 Task: In the  document Readingplan.rtf Change font size of watermark '120' and place the watermark  'Horizontally'. Insert footer and write www.stellar.com
Action: Mouse moved to (378, 524)
Screenshot: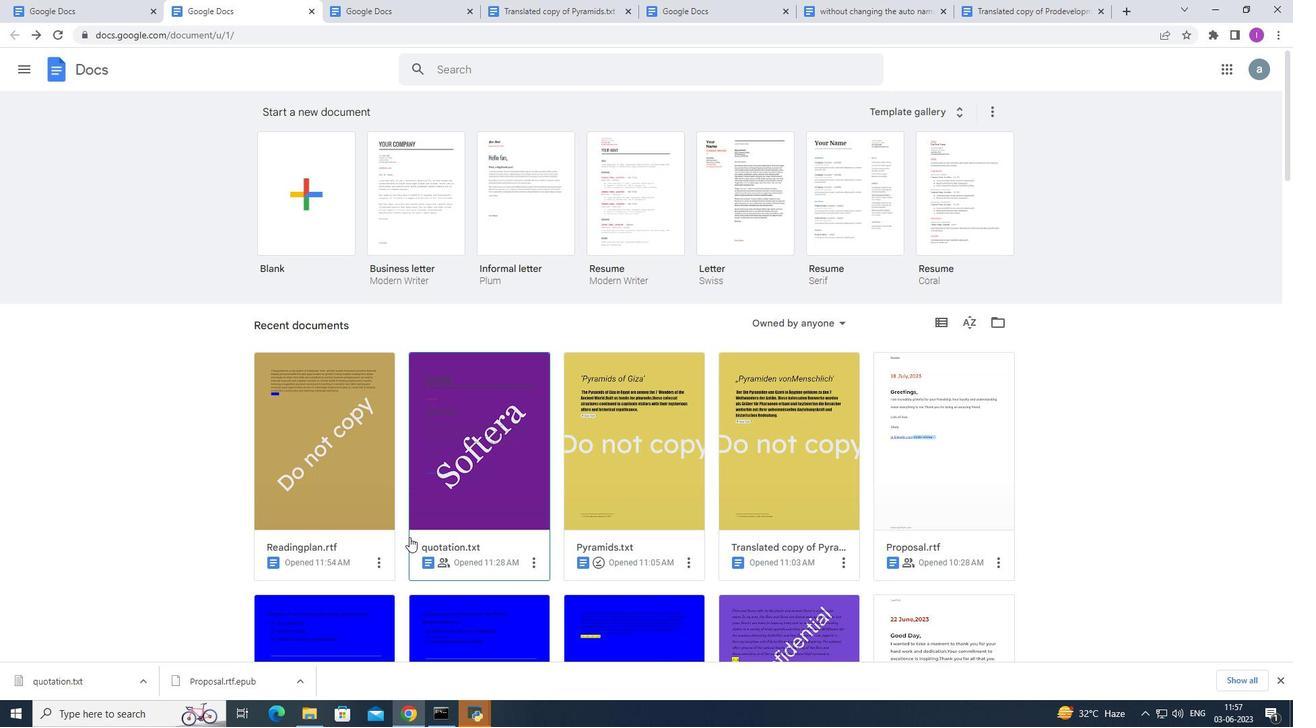 
Action: Mouse pressed left at (378, 524)
Screenshot: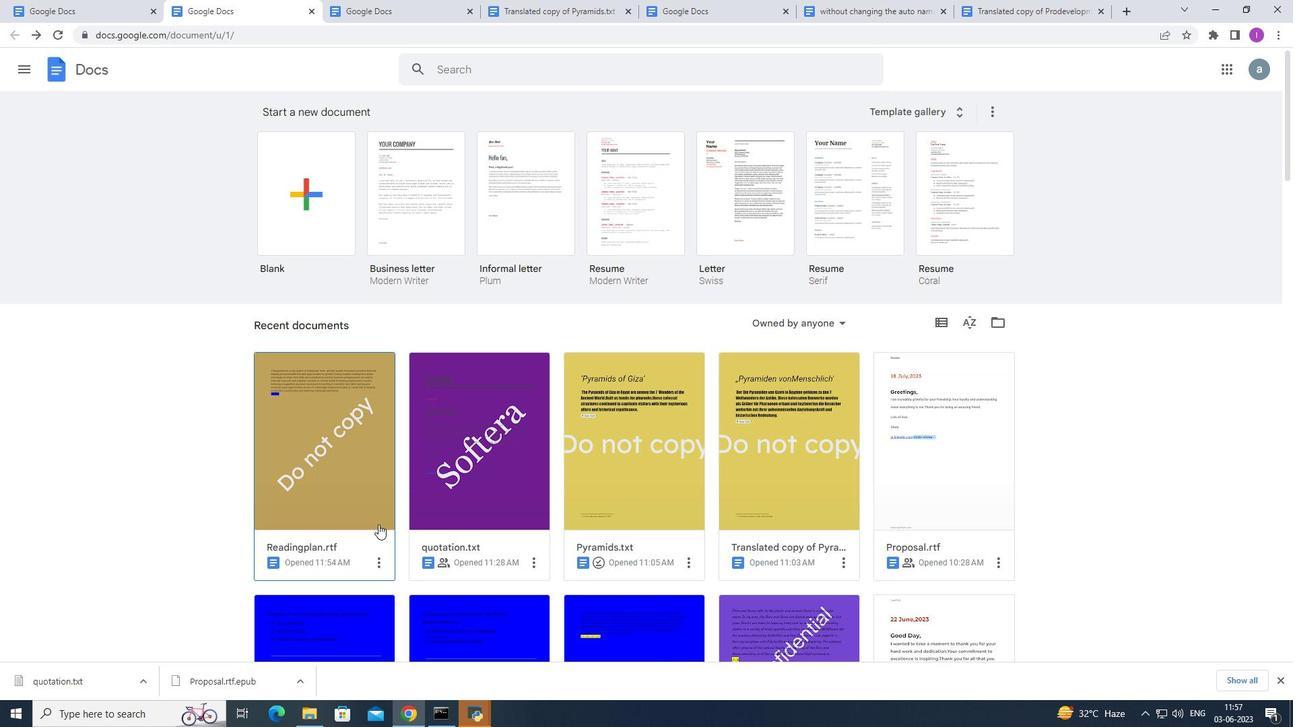 
Action: Mouse moved to (134, 73)
Screenshot: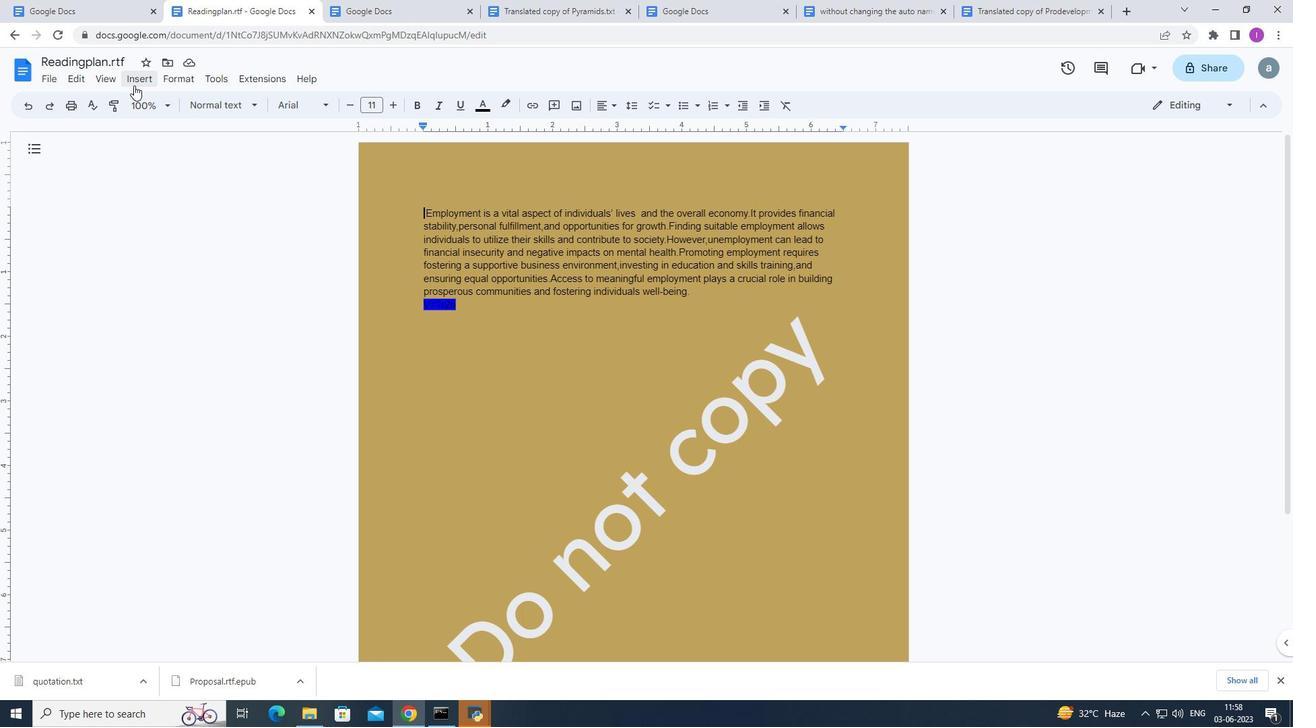 
Action: Mouse pressed left at (134, 73)
Screenshot: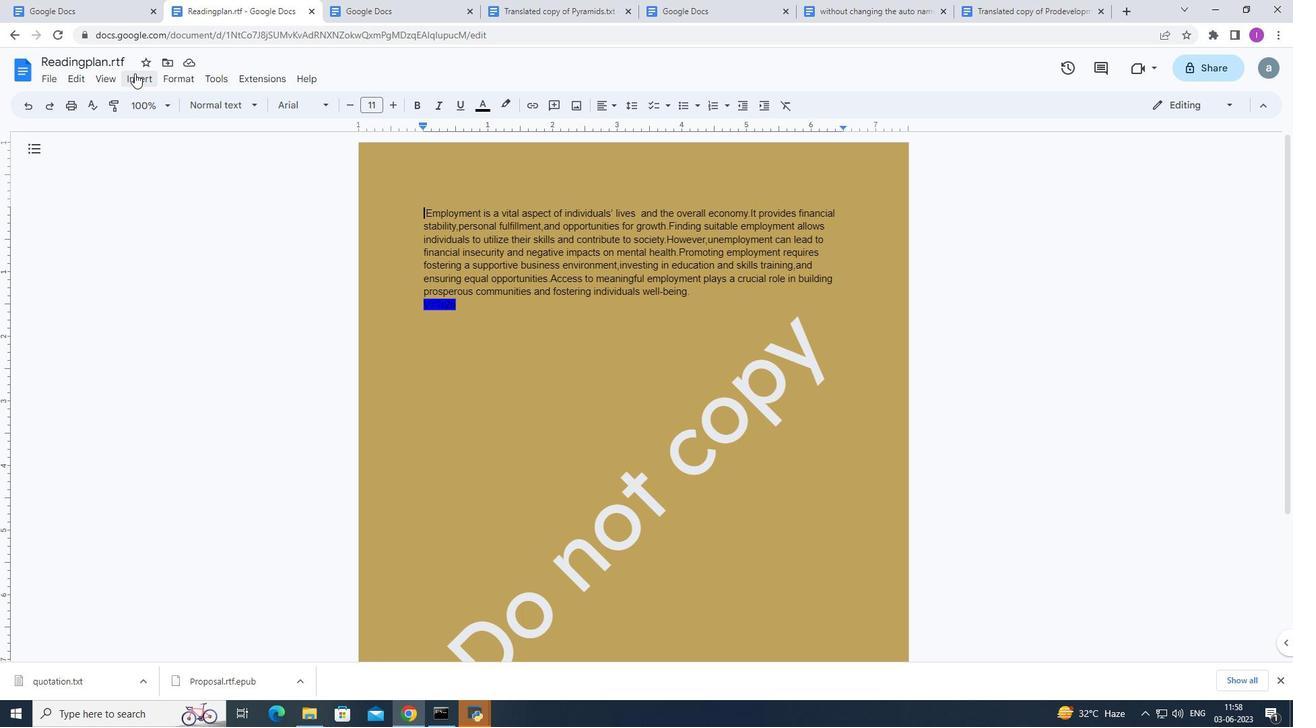 
Action: Mouse moved to (168, 392)
Screenshot: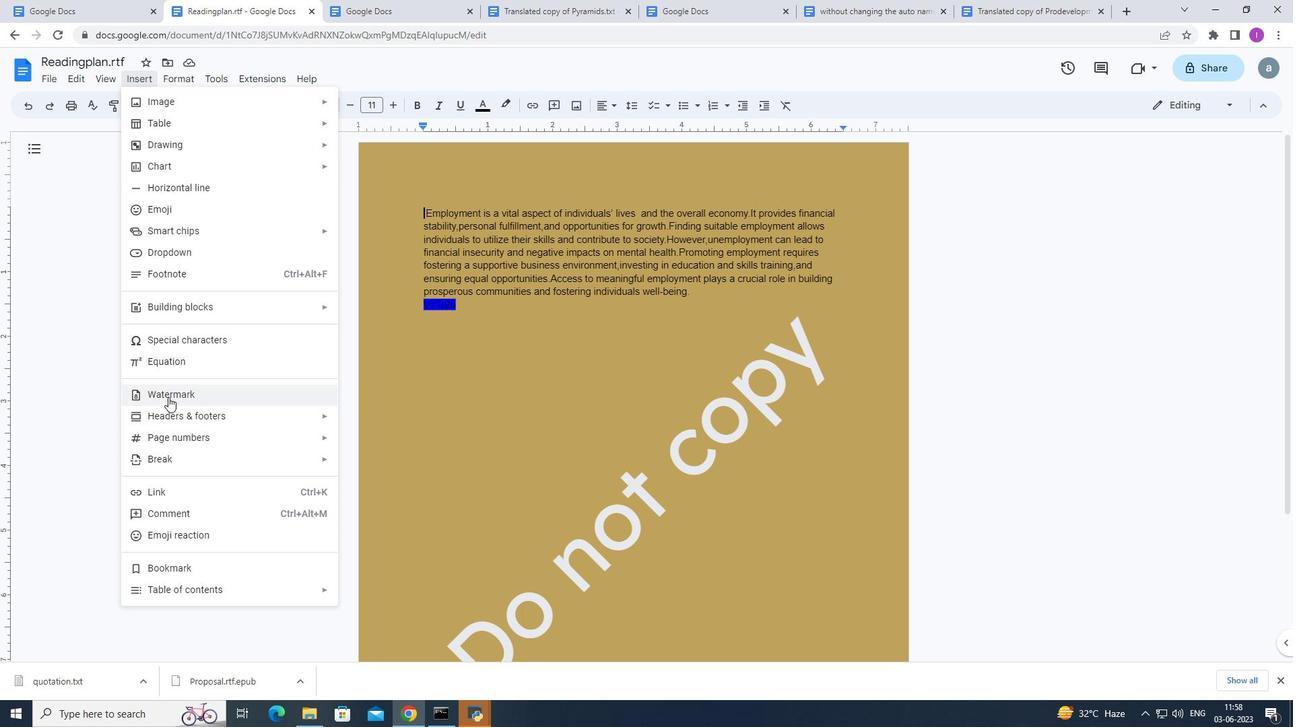 
Action: Mouse pressed left at (168, 392)
Screenshot: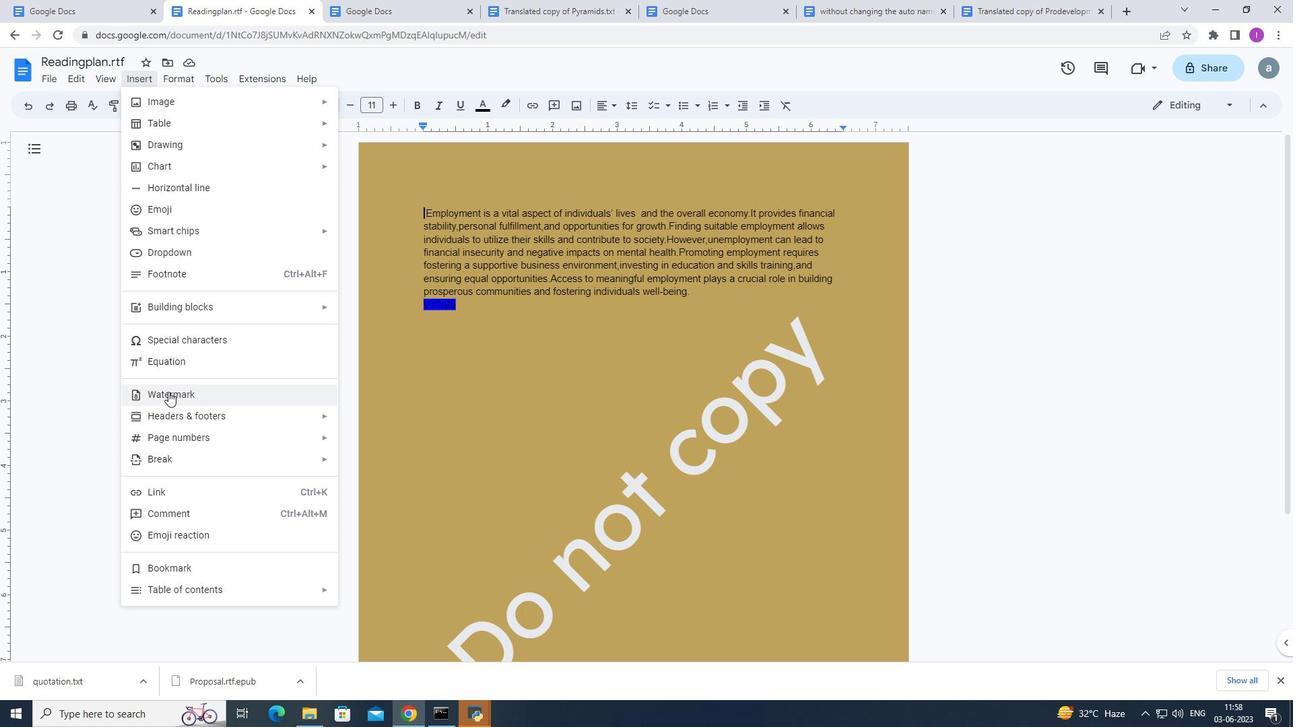 
Action: Mouse moved to (1176, 365)
Screenshot: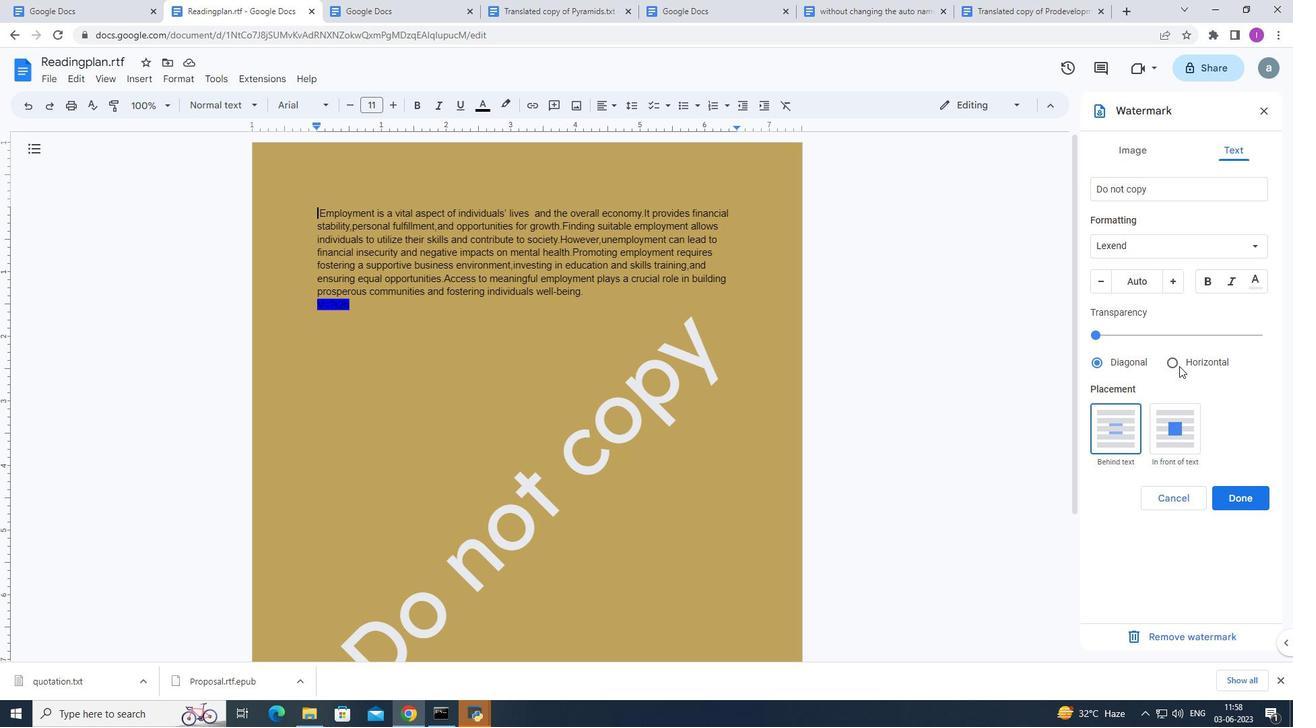 
Action: Mouse pressed left at (1176, 365)
Screenshot: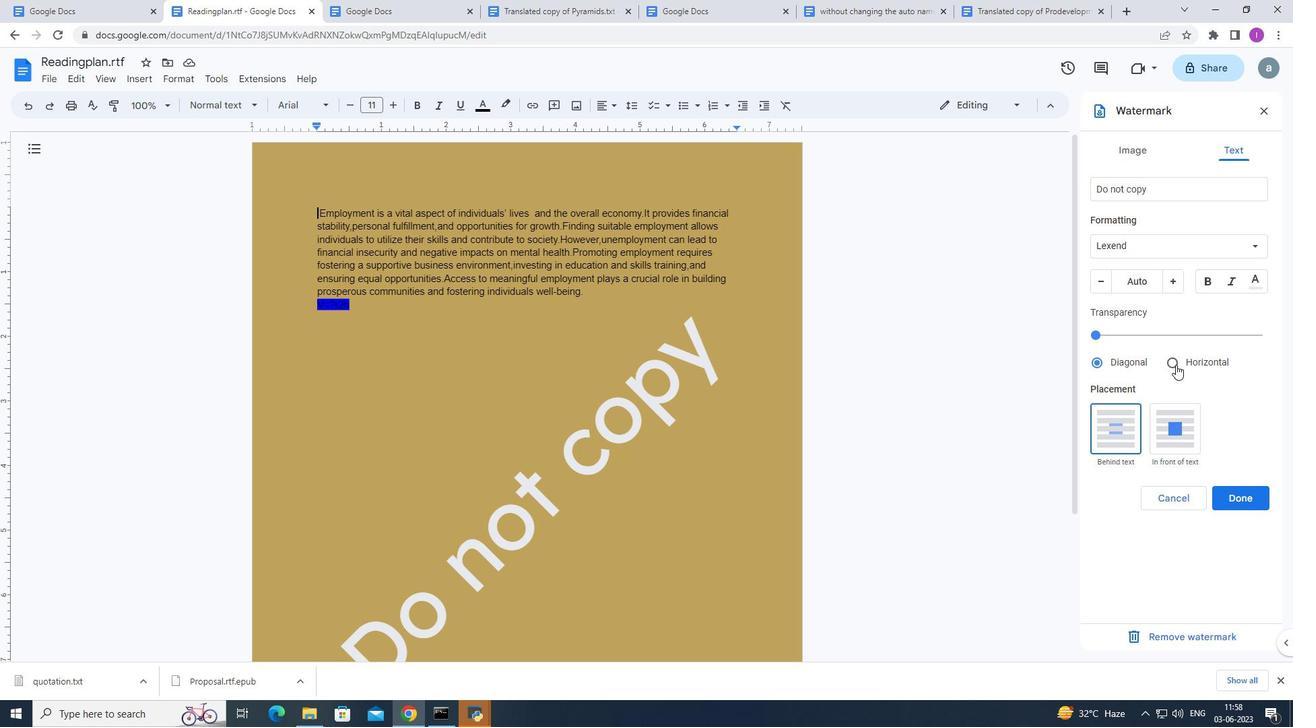 
Action: Mouse pressed left at (1176, 365)
Screenshot: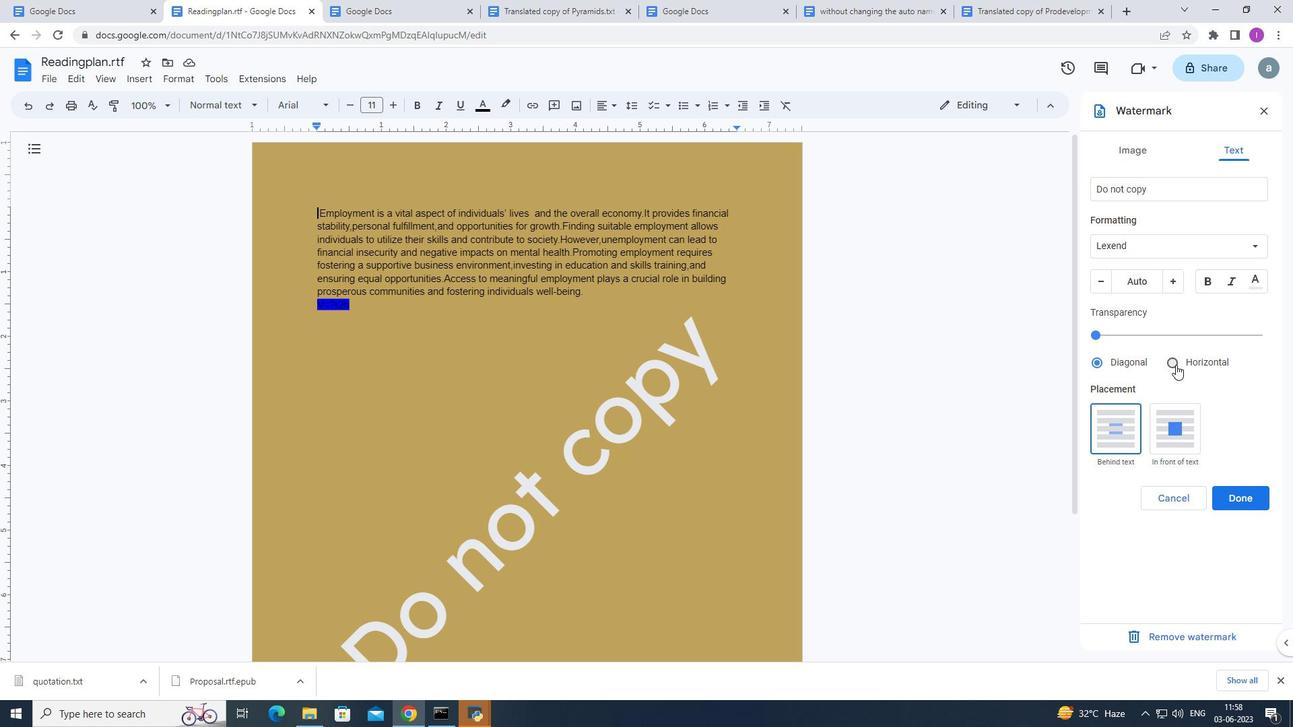 
Action: Mouse moved to (1150, 283)
Screenshot: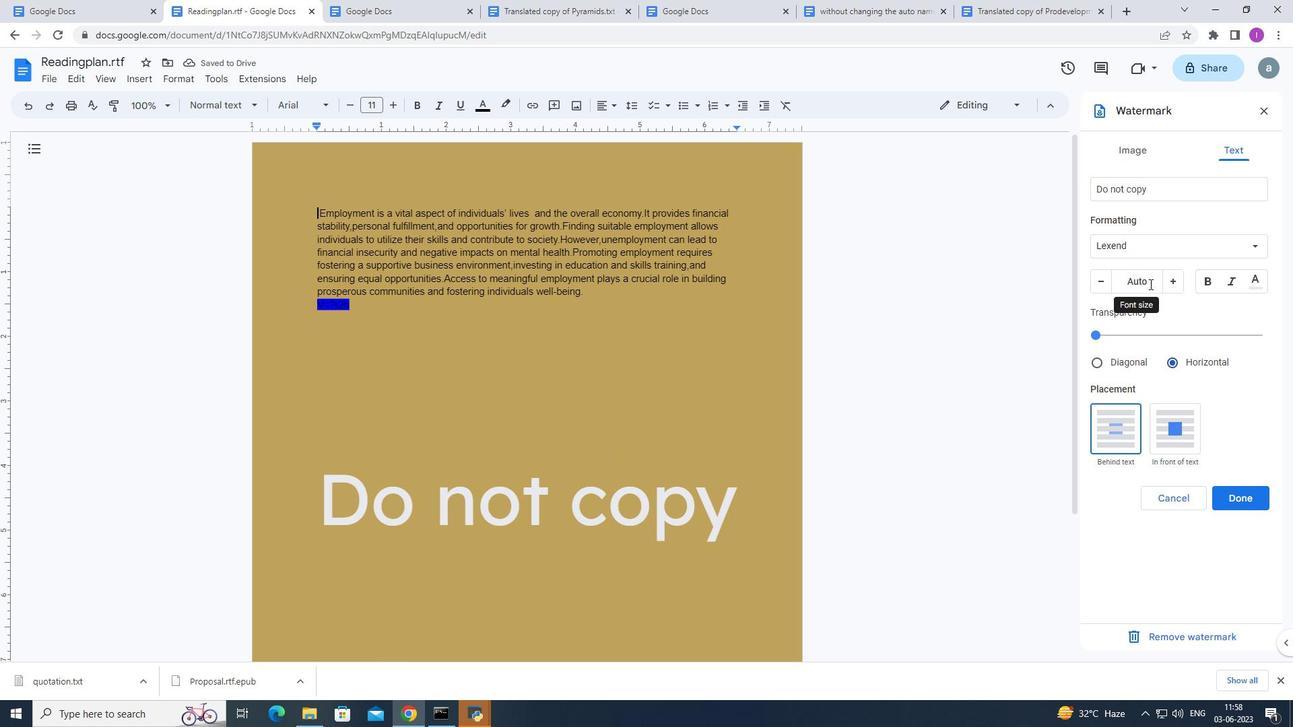 
Action: Mouse pressed left at (1150, 283)
Screenshot: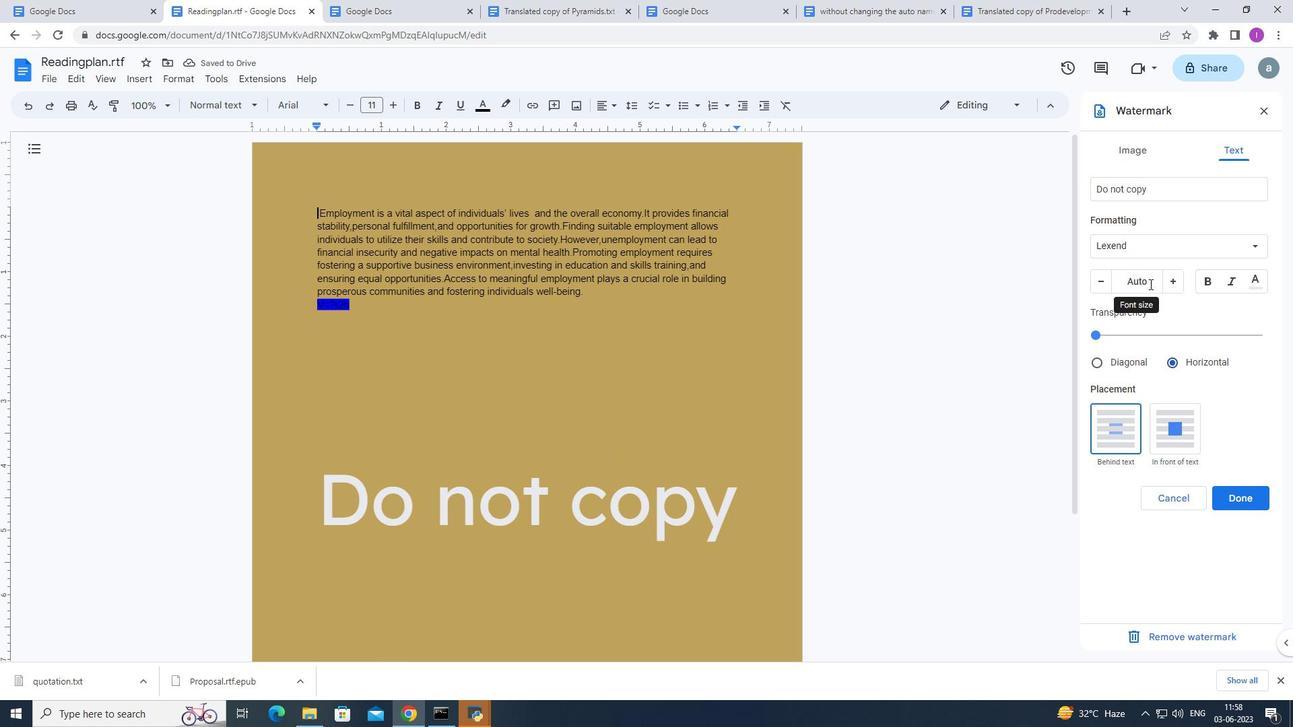 
Action: Mouse moved to (1150, 294)
Screenshot: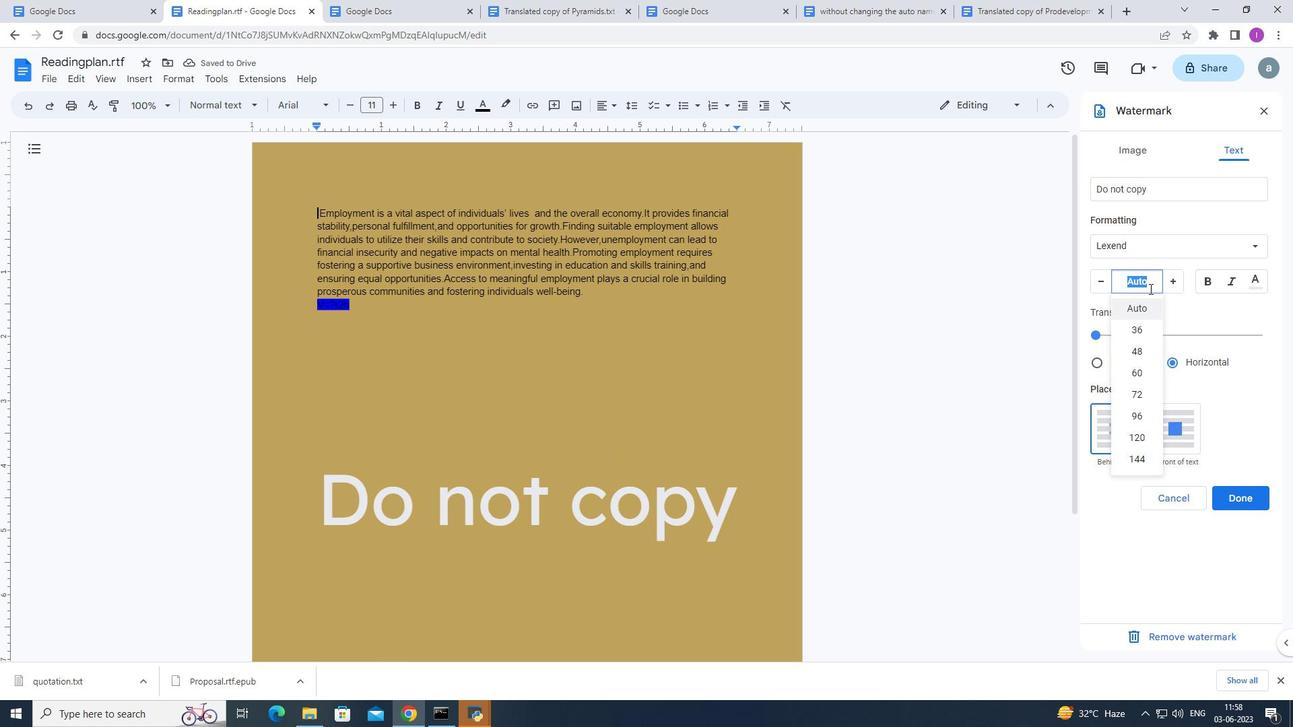 
Action: Key pressed 120<Key.enter>
Screenshot: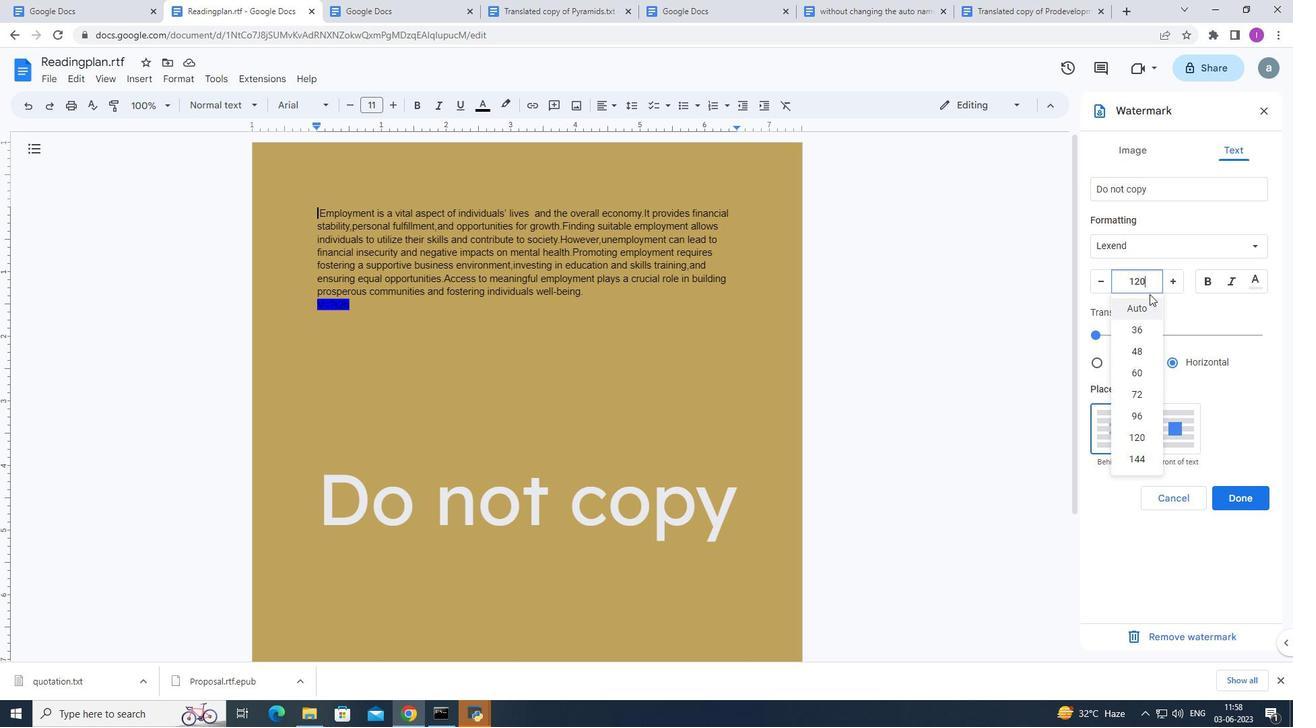 
Action: Mouse moved to (1239, 493)
Screenshot: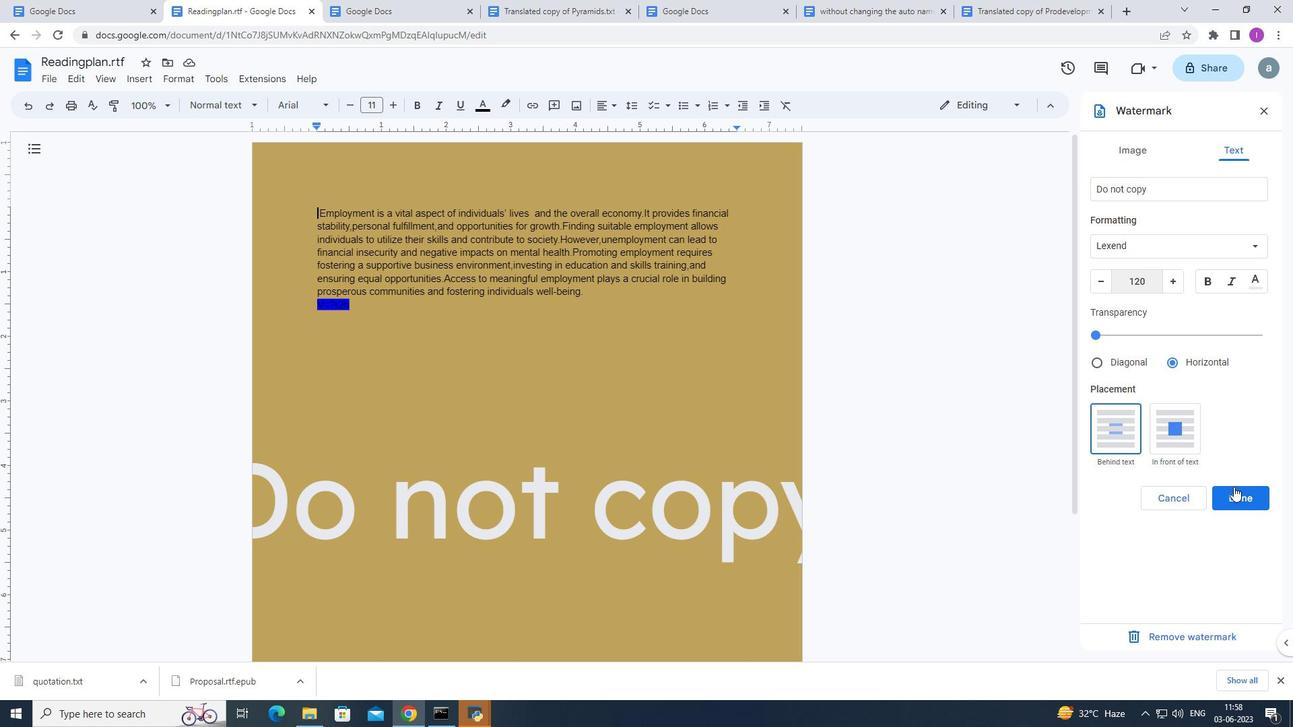 
Action: Mouse pressed left at (1239, 493)
Screenshot: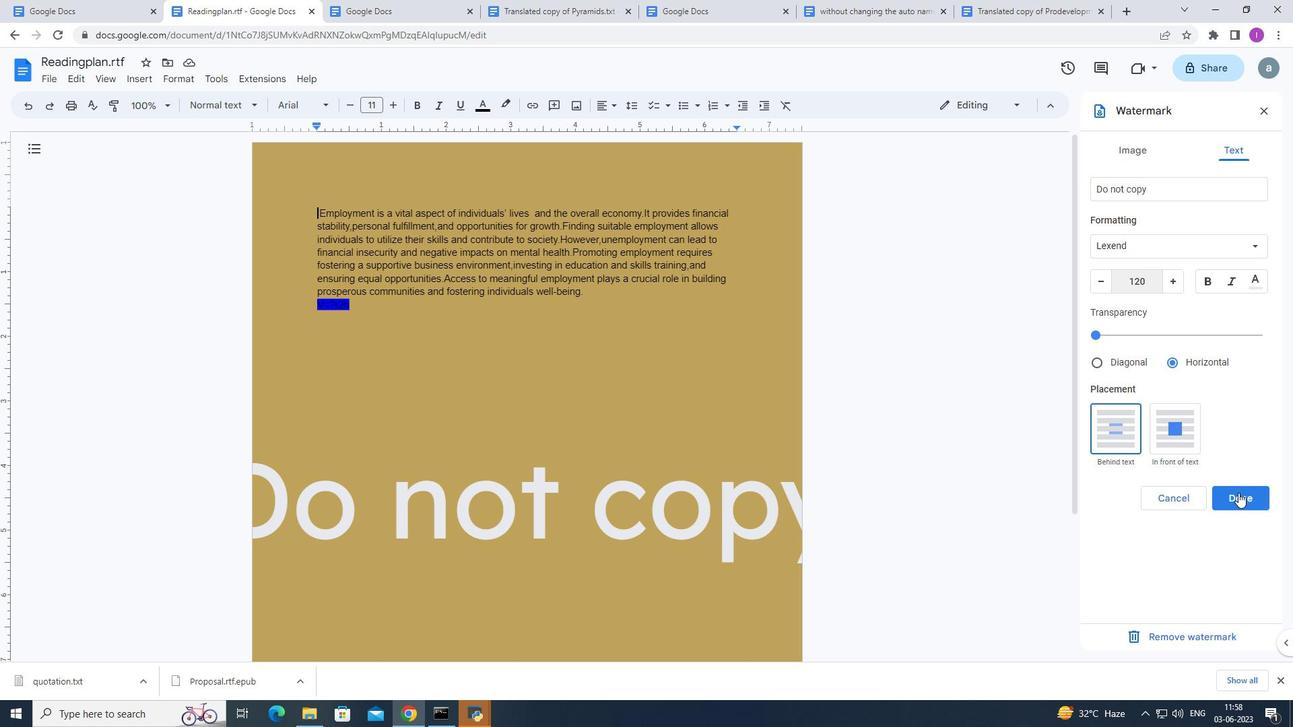 
Action: Mouse moved to (150, 79)
Screenshot: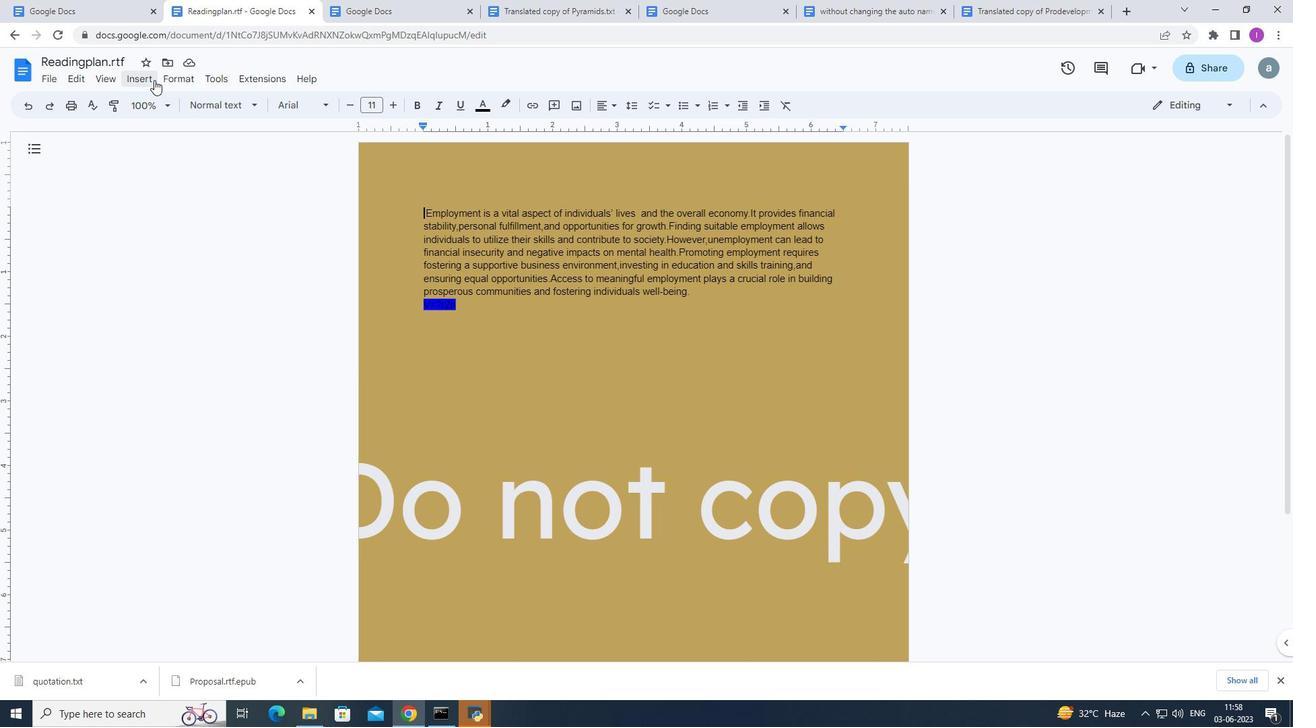 
Action: Mouse pressed left at (150, 79)
Screenshot: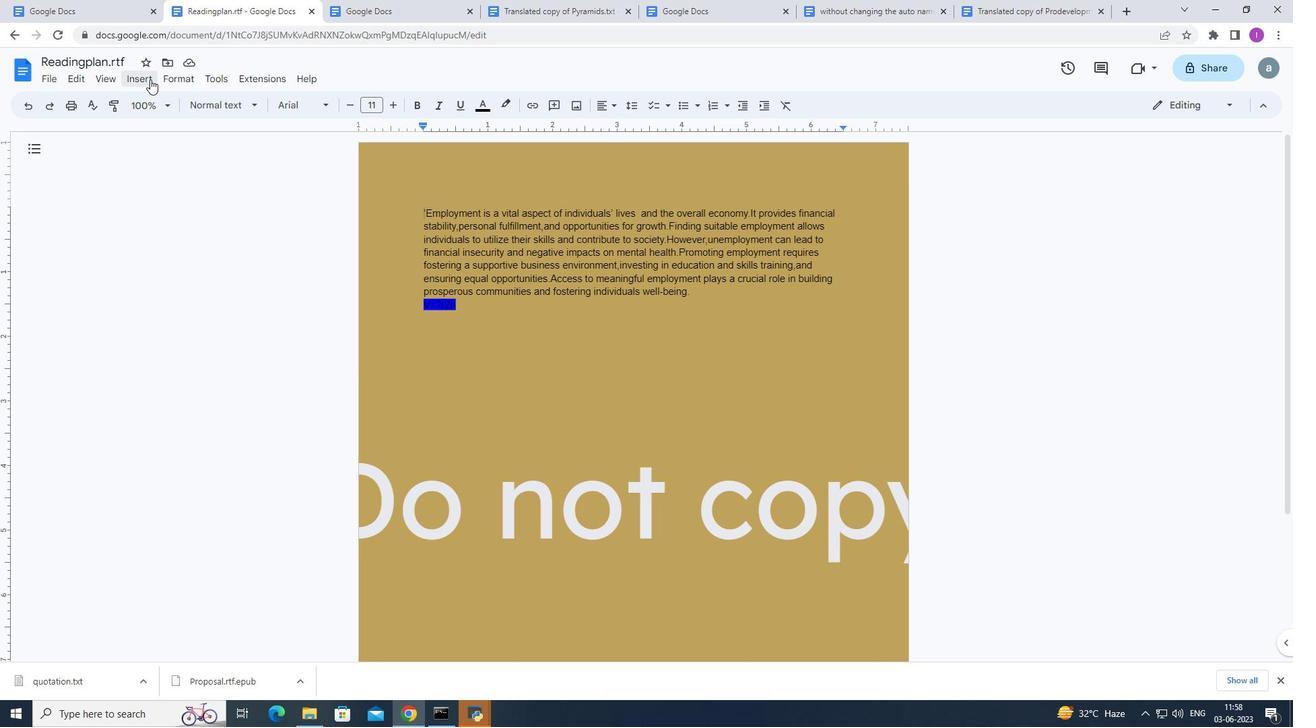 
Action: Mouse moved to (362, 441)
Screenshot: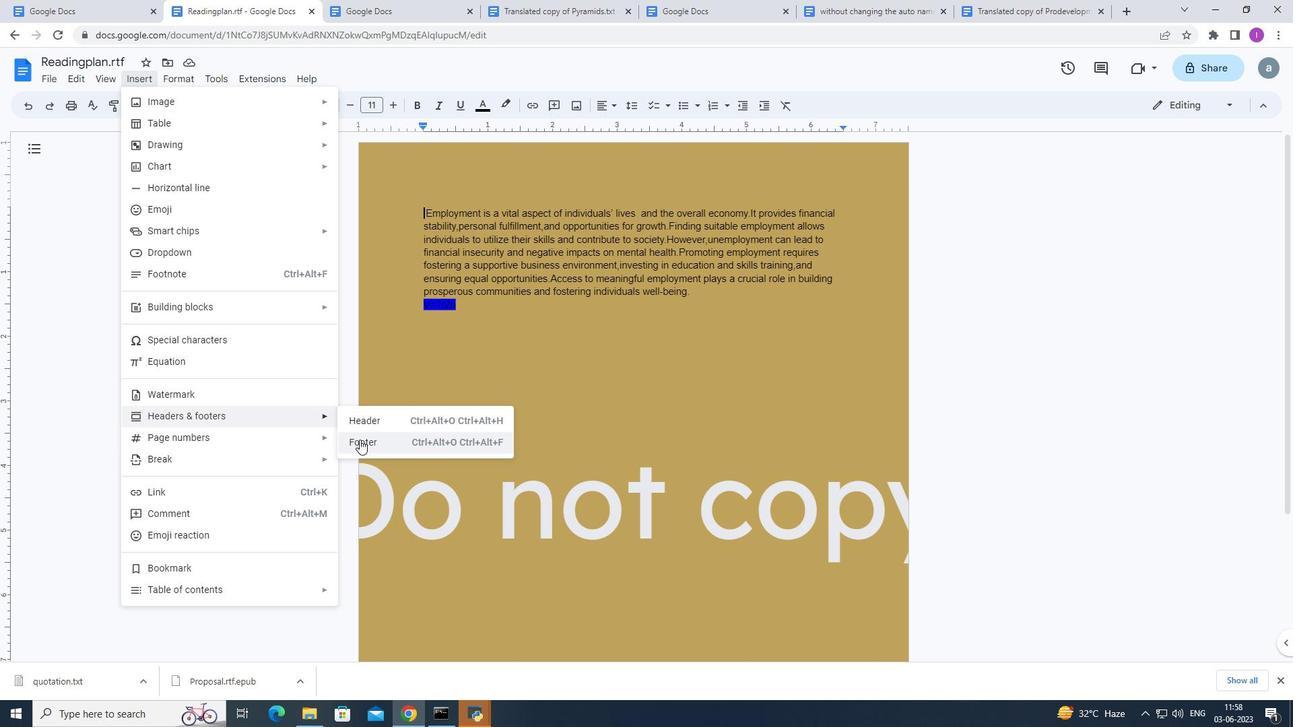
Action: Mouse pressed left at (362, 441)
Screenshot: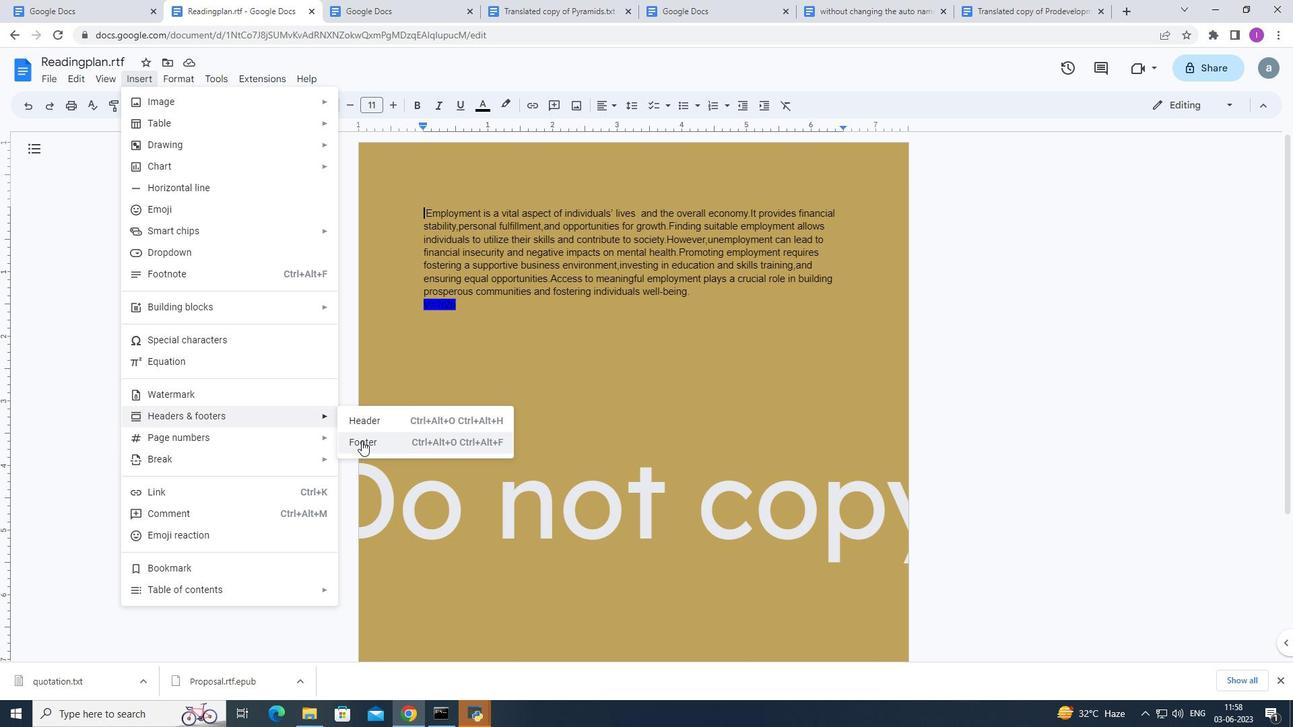 
Action: Mouse moved to (365, 446)
Screenshot: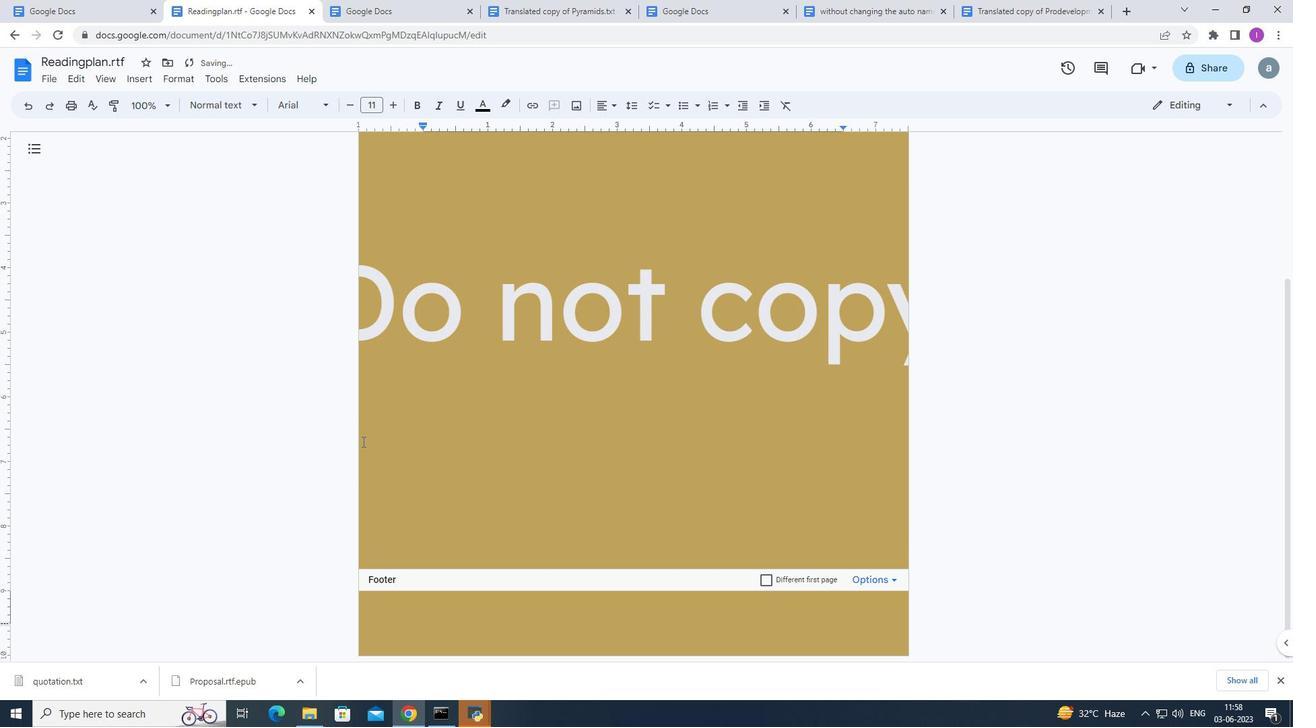
Action: Key pressed www.stellar.com
Screenshot: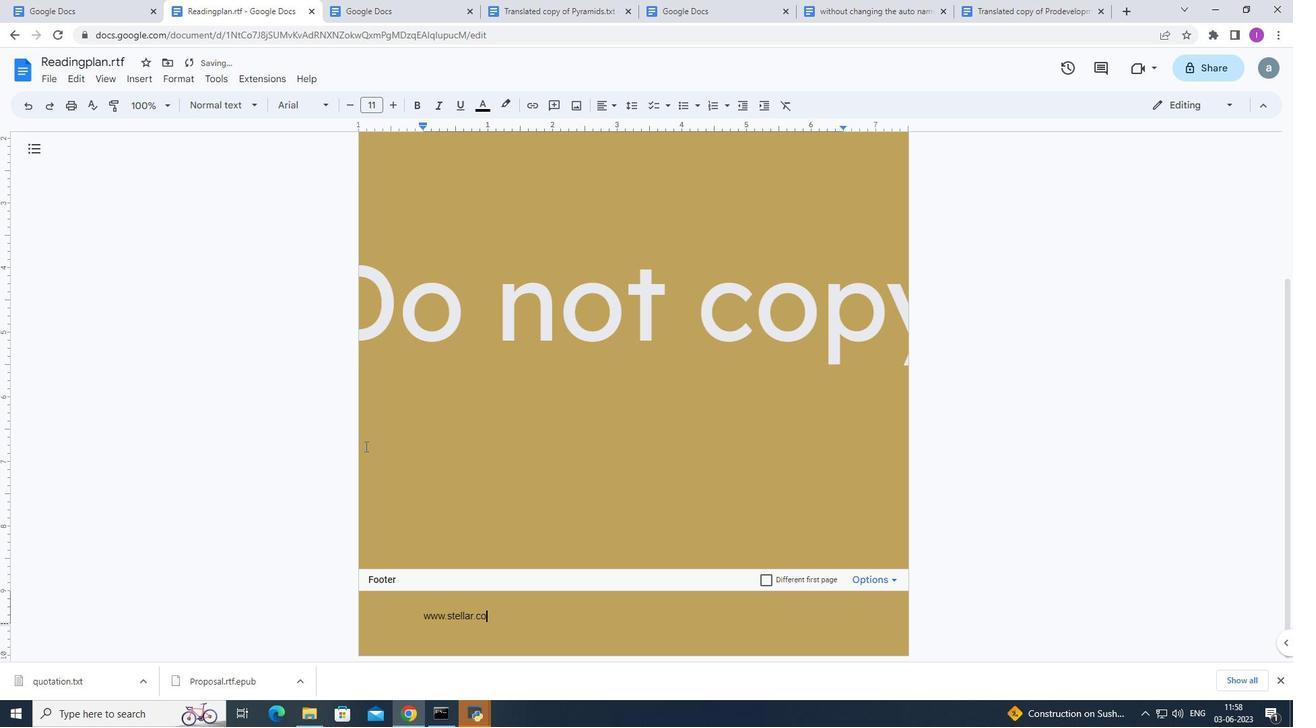 
Action: Mouse moved to (305, 504)
Screenshot: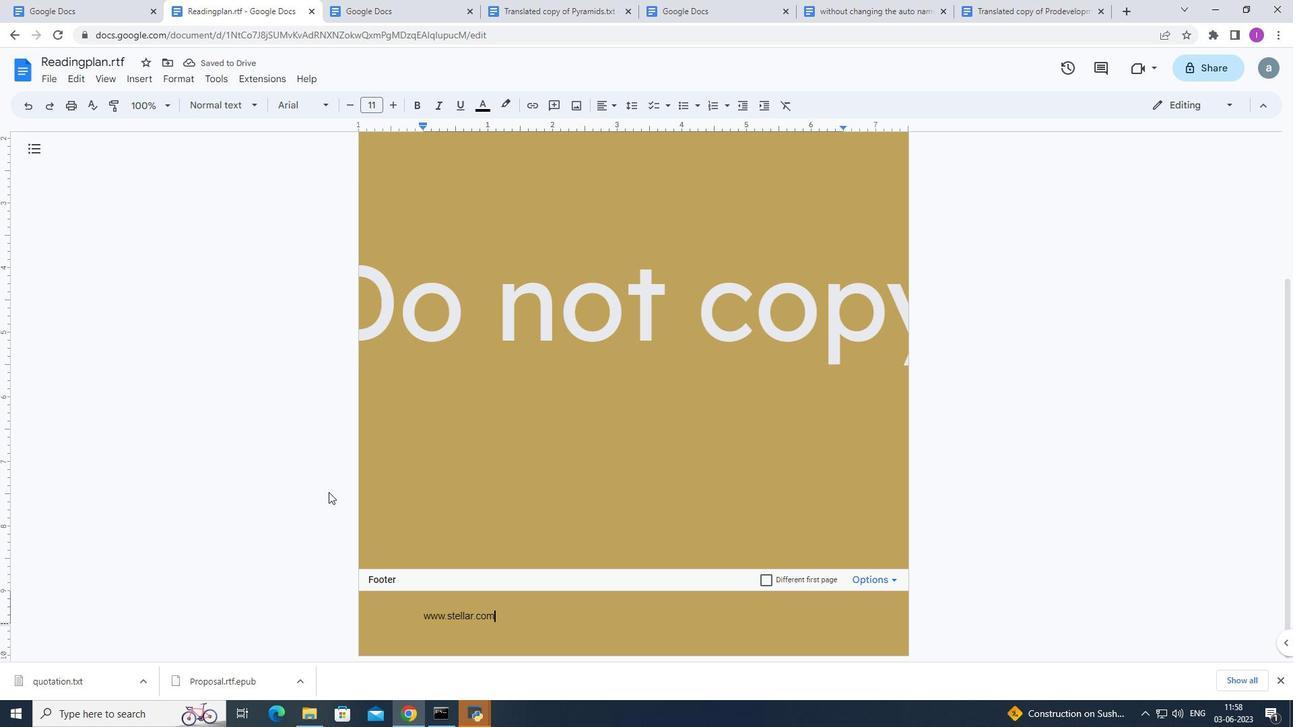 
Action: Mouse pressed left at (305, 504)
Screenshot: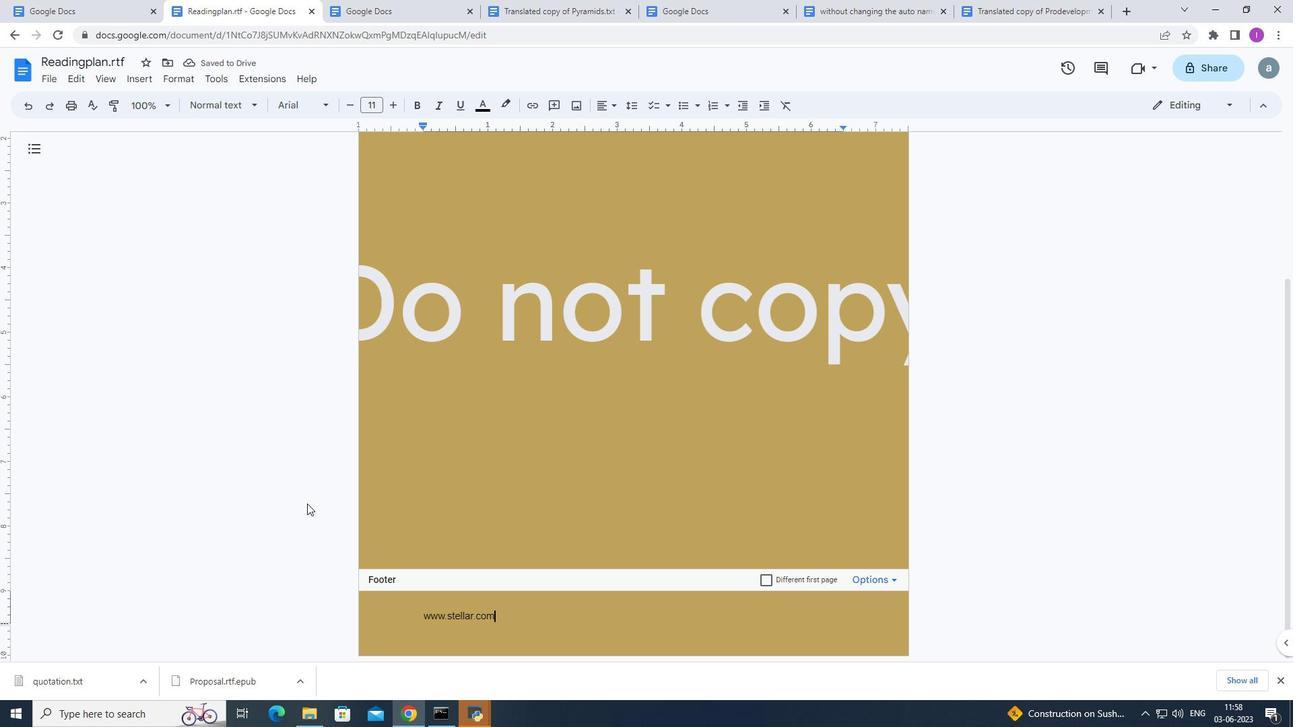 
Action: Mouse moved to (413, 518)
Screenshot: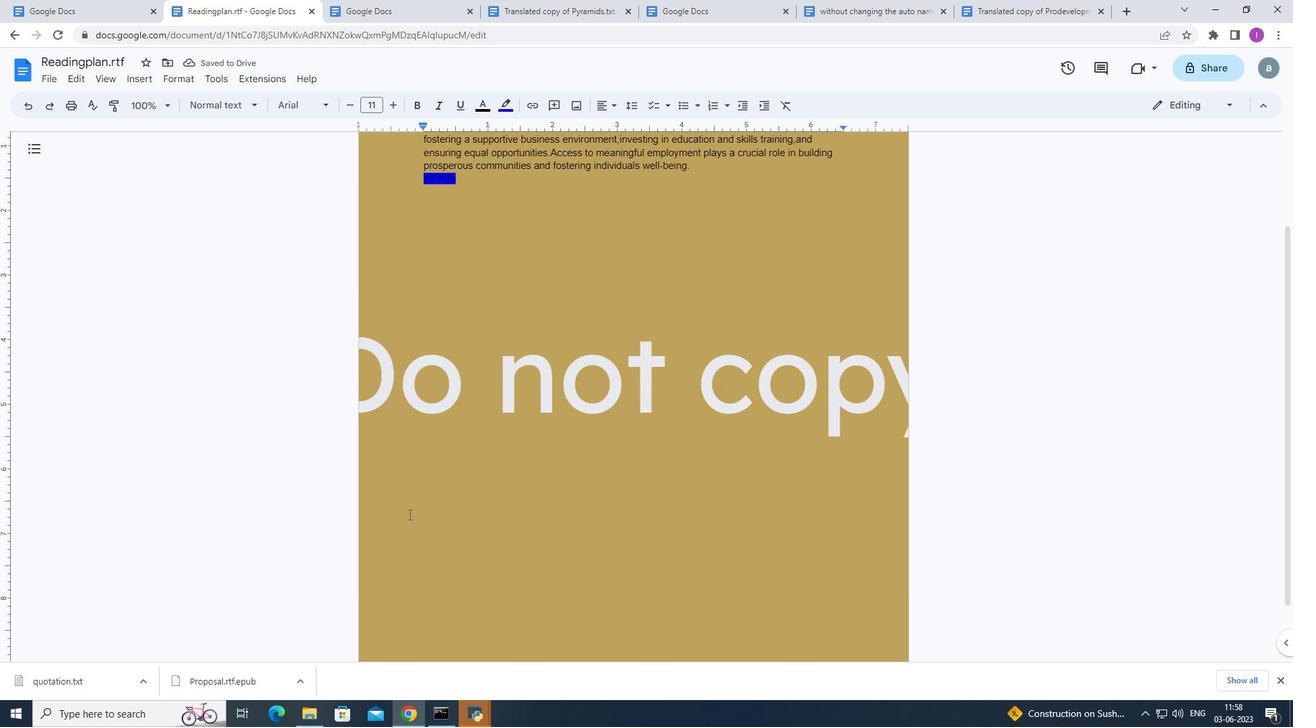 
Action: Mouse scrolled (410, 516) with delta (0, 0)
Screenshot: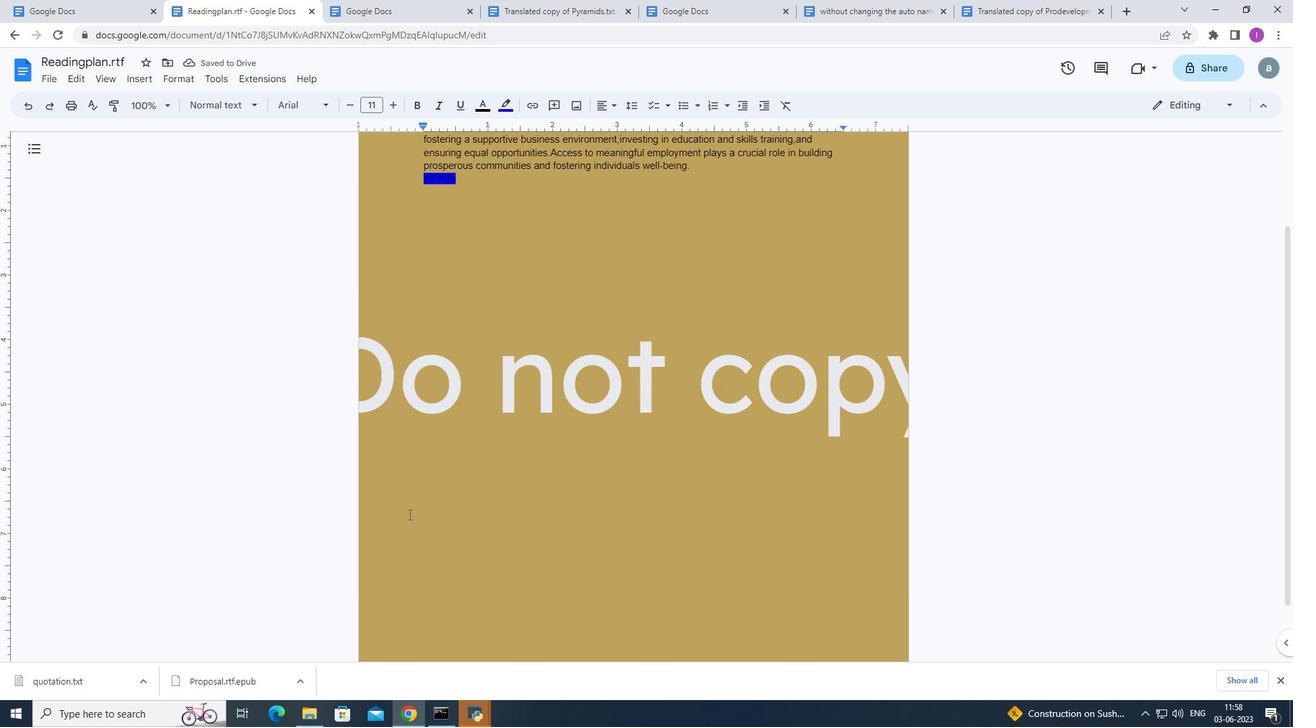 
Action: Mouse moved to (417, 518)
Screenshot: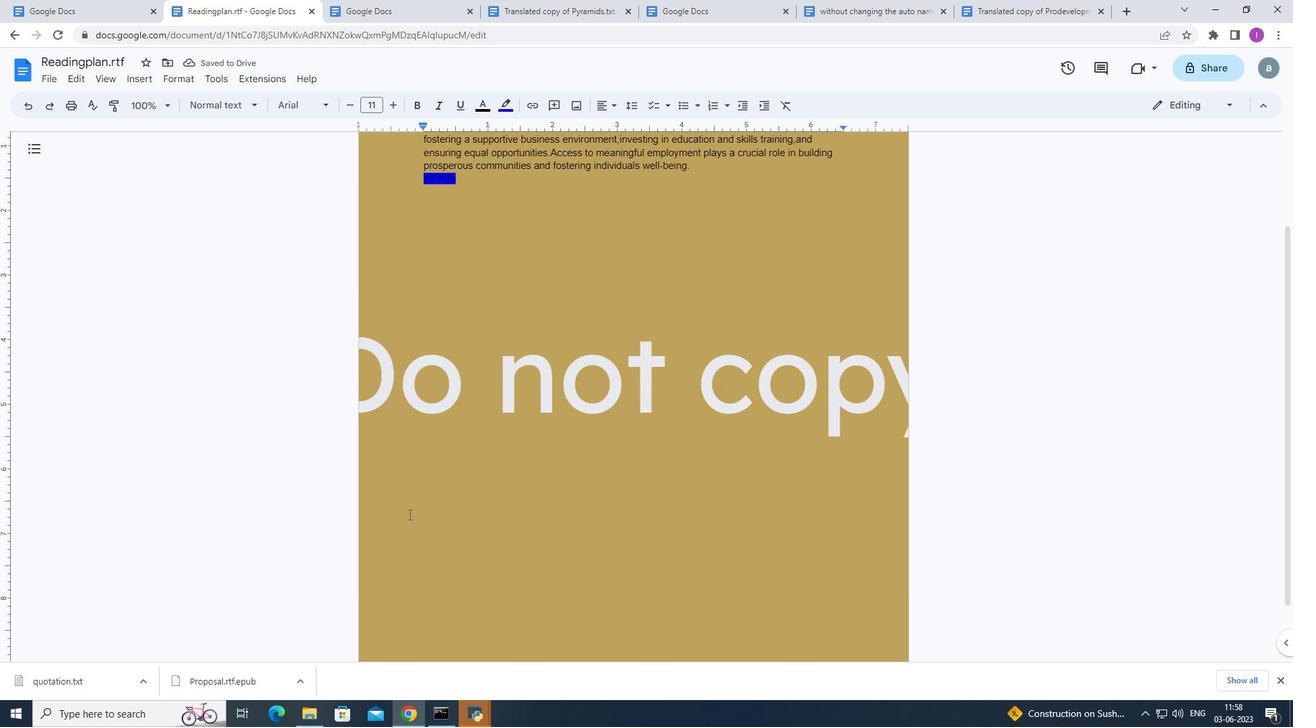 
Action: Mouse scrolled (411, 518) with delta (0, 0)
Screenshot: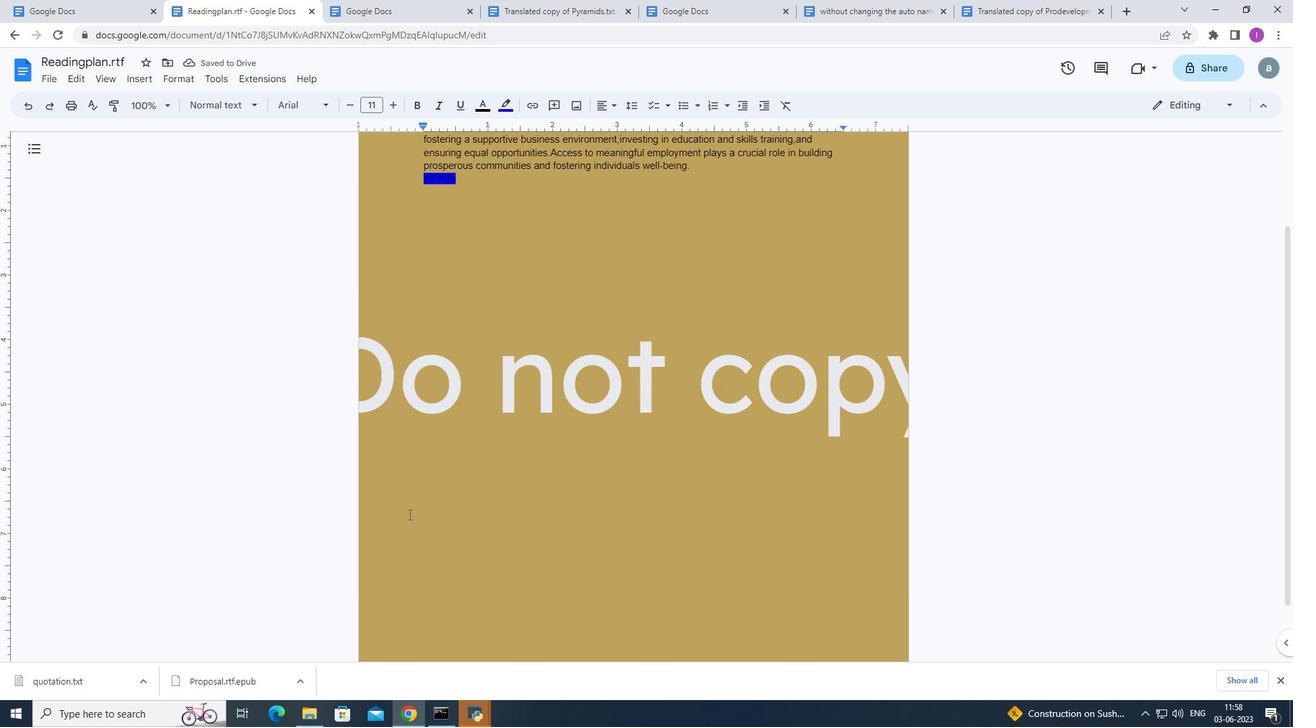 
Action: Mouse scrolled (413, 517) with delta (0, 0)
Screenshot: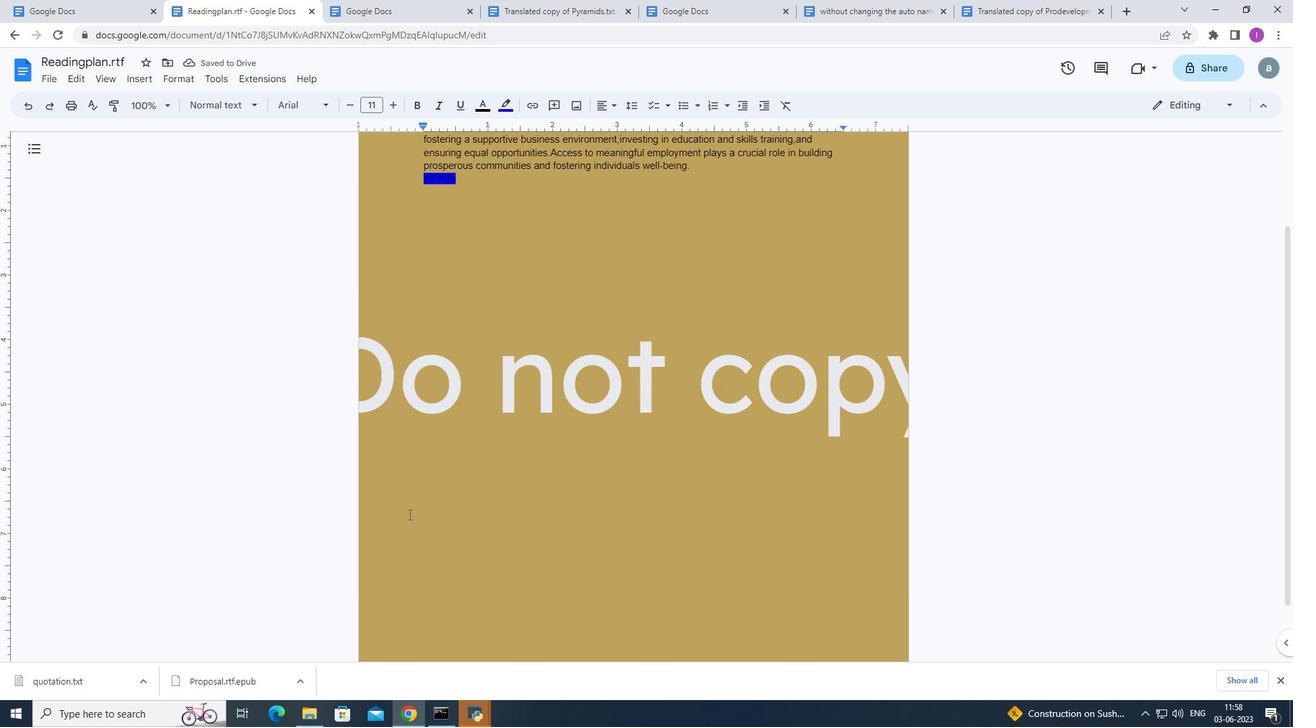 
Action: Mouse scrolled (417, 518) with delta (0, 0)
Screenshot: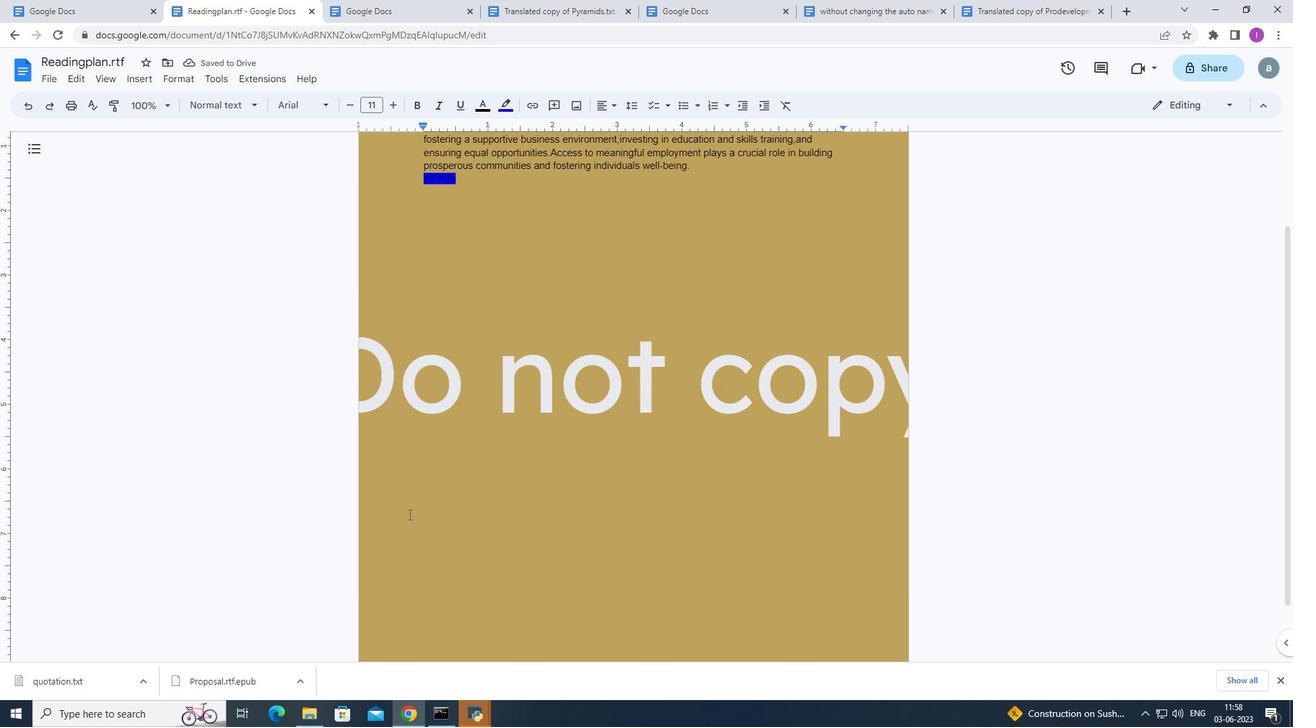 
Action: Mouse moved to (491, 497)
Screenshot: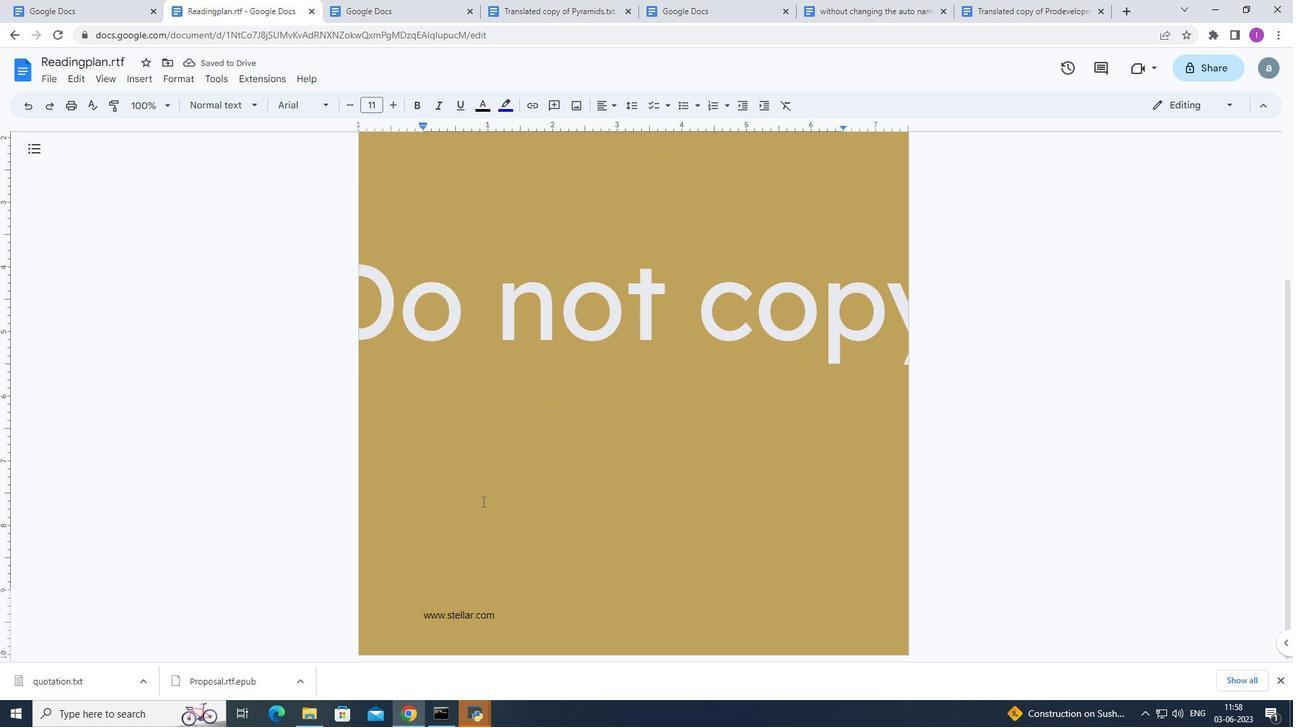 
Action: Mouse scrolled (491, 497) with delta (0, 0)
Screenshot: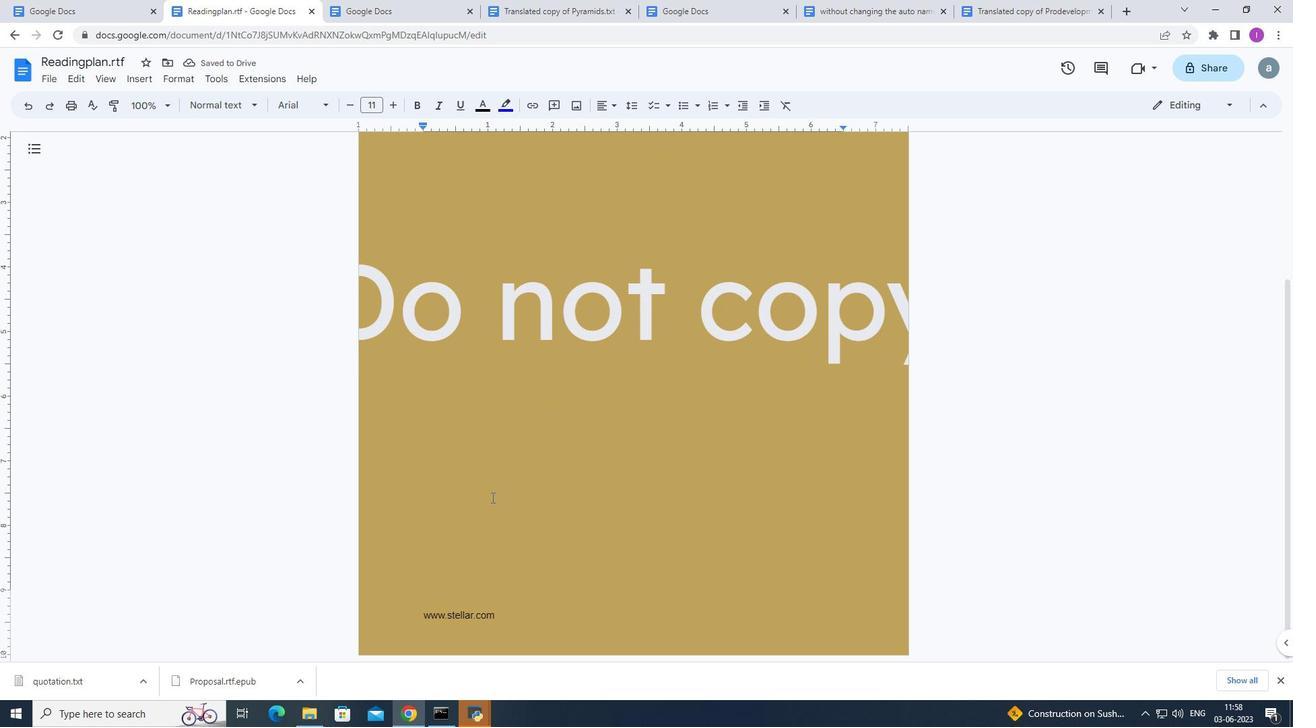 
Action: Mouse moved to (597, 487)
Screenshot: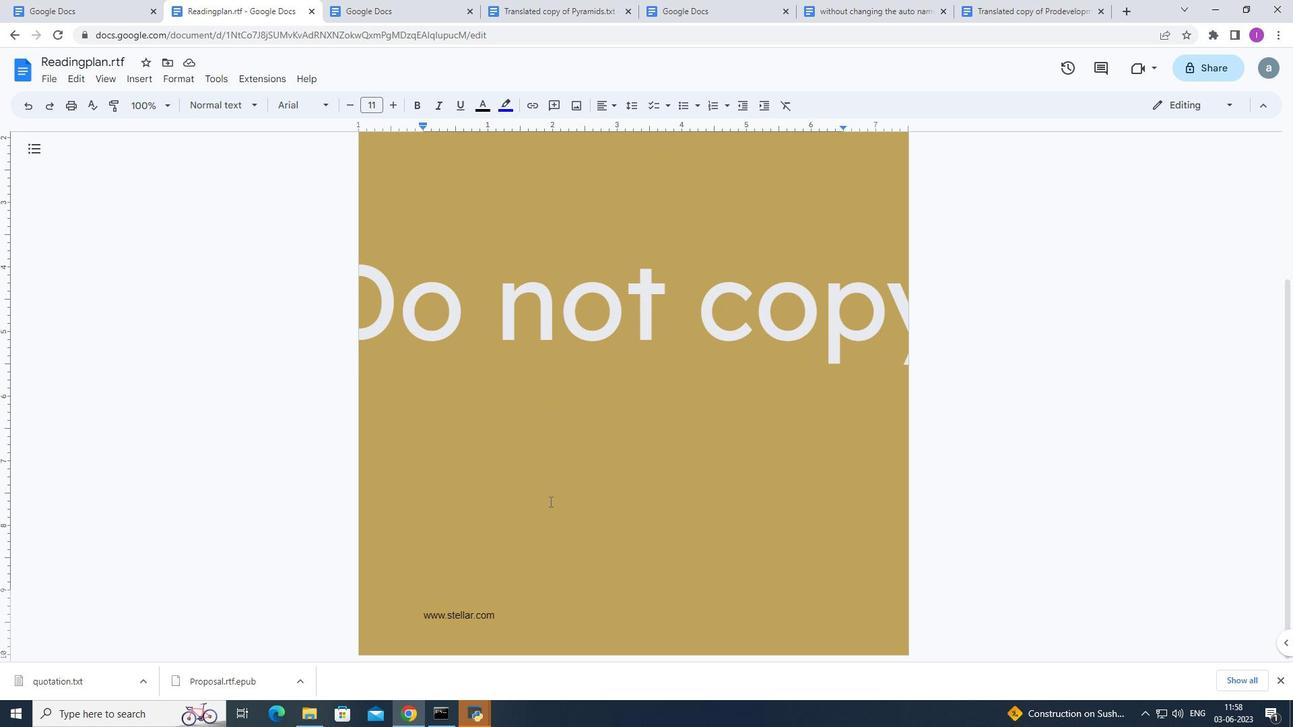 
